 Task: Go to the images section and react to  the images on the  page of United Health Group
Action: Mouse moved to (645, 37)
Screenshot: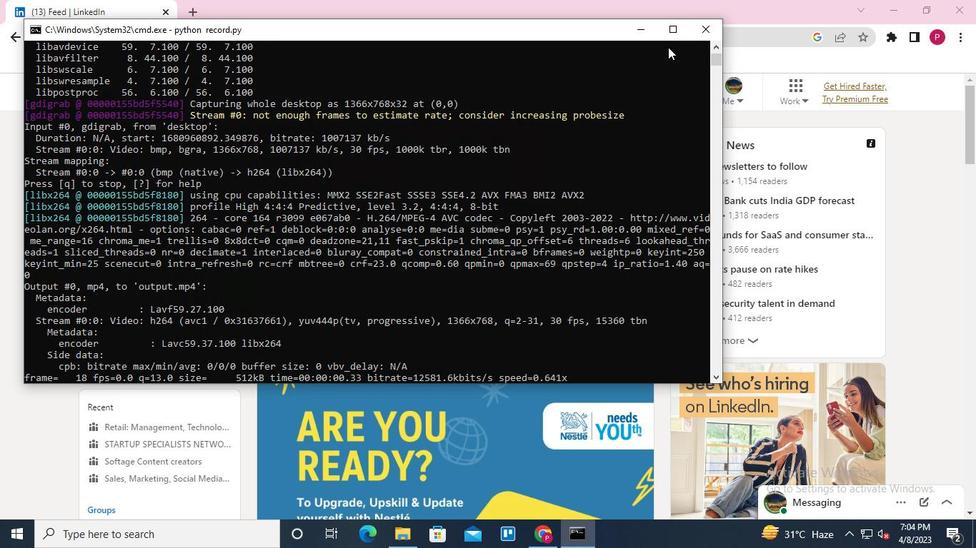 
Action: Mouse pressed left at (645, 37)
Screenshot: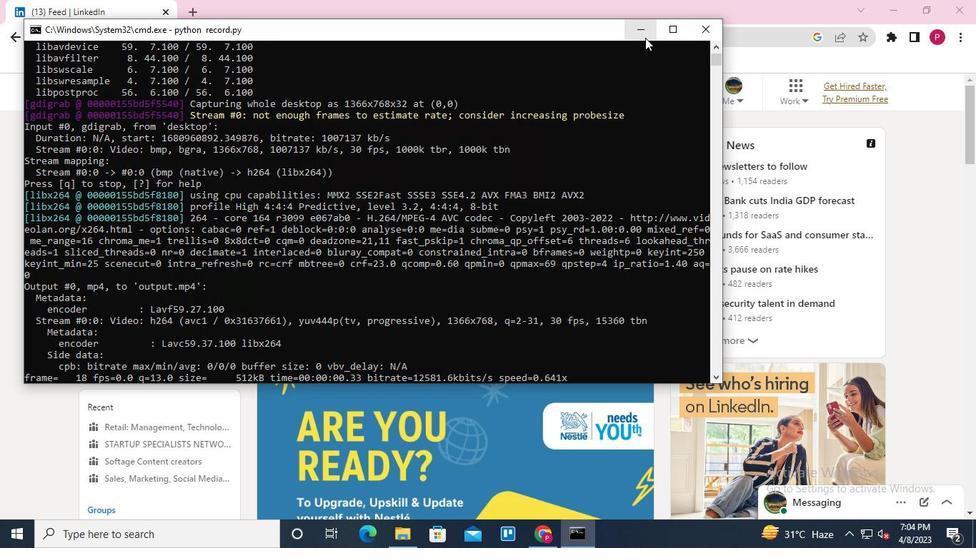 
Action: Mouse moved to (127, 97)
Screenshot: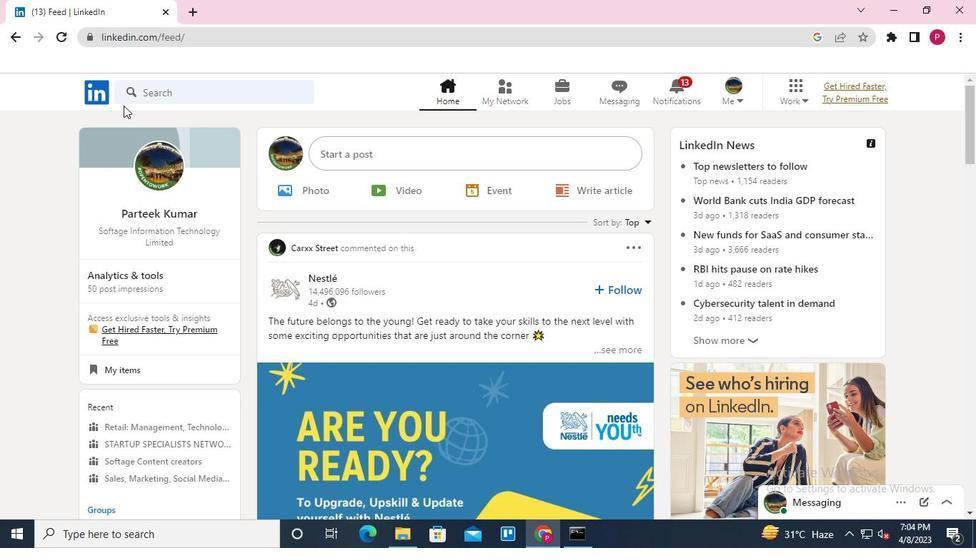 
Action: Mouse pressed left at (127, 97)
Screenshot: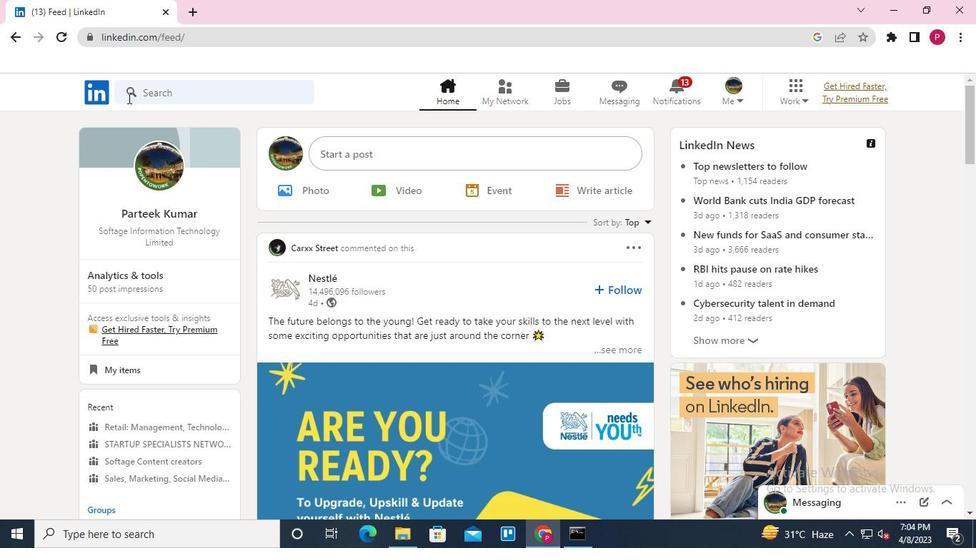 
Action: Mouse moved to (145, 160)
Screenshot: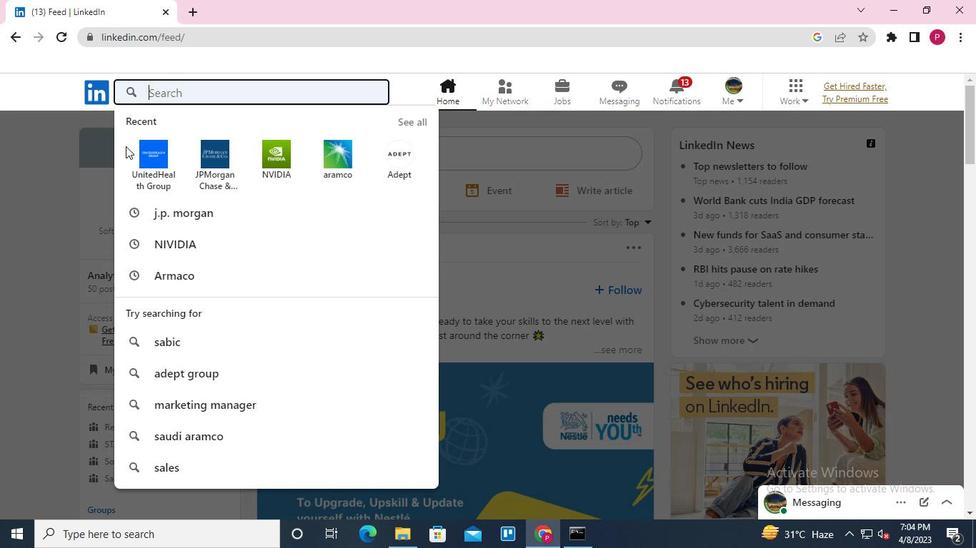 
Action: Mouse pressed left at (145, 160)
Screenshot: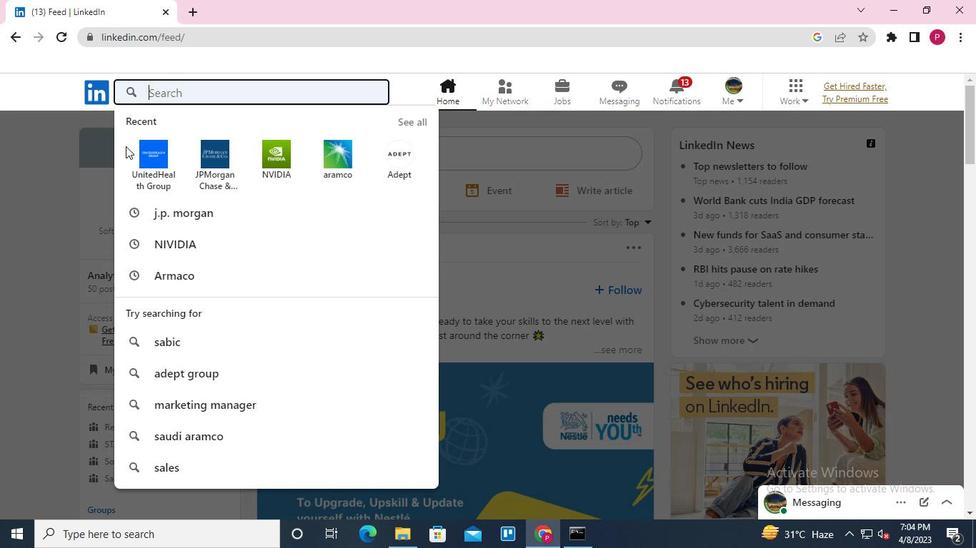 
Action: Mouse moved to (241, 165)
Screenshot: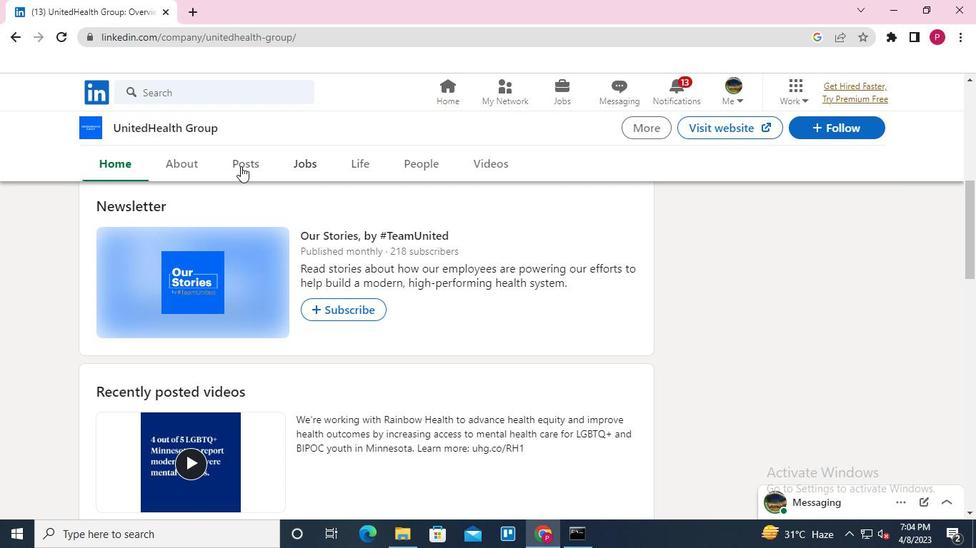 
Action: Mouse pressed left at (241, 165)
Screenshot: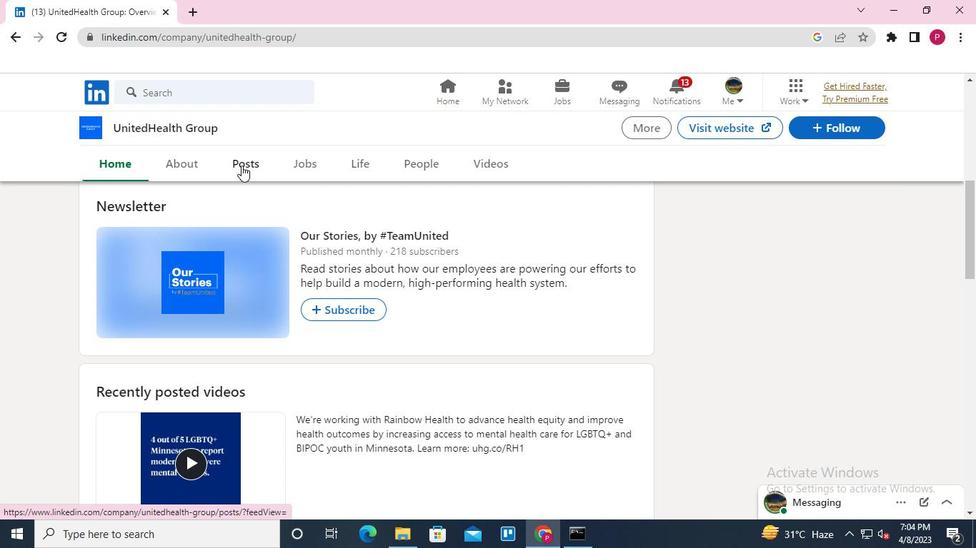 
Action: Mouse moved to (316, 259)
Screenshot: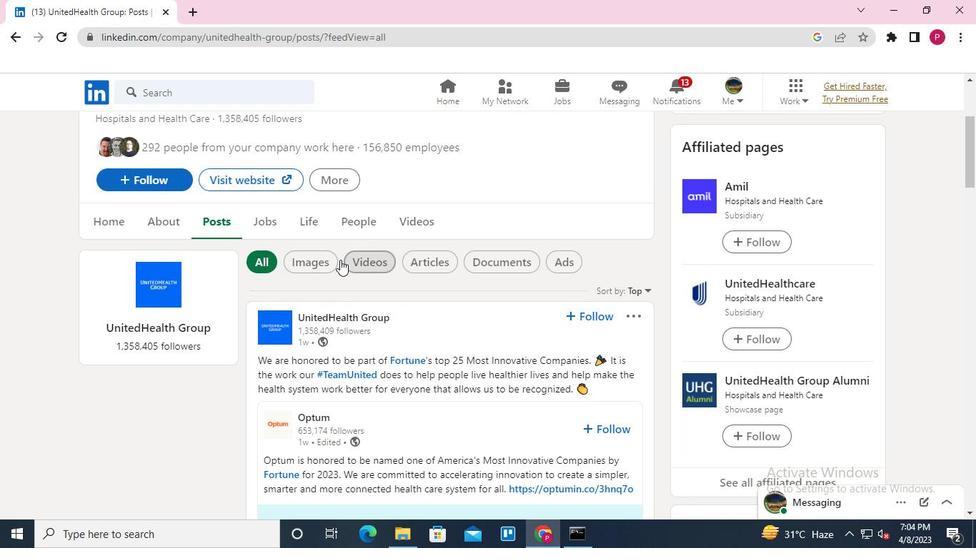 
Action: Mouse pressed left at (316, 259)
Screenshot: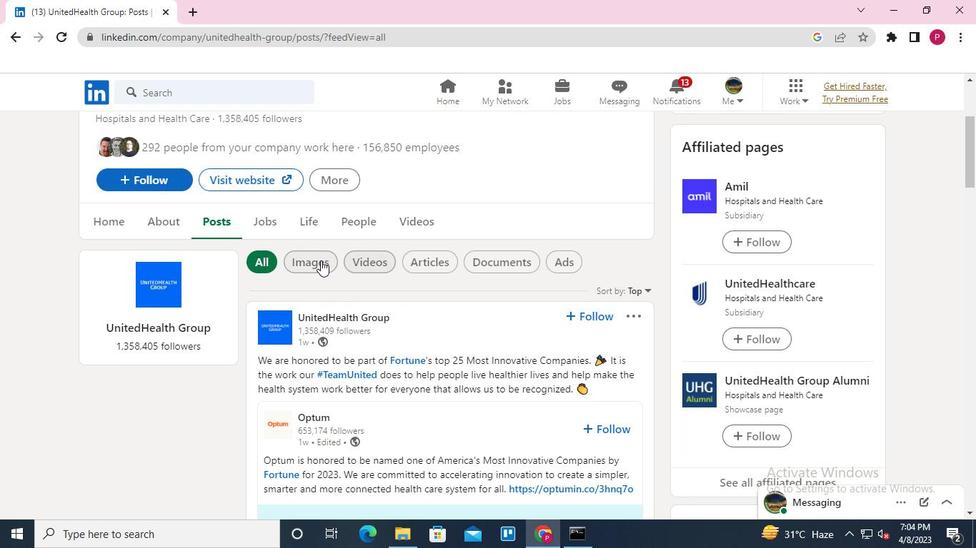 
Action: Mouse moved to (258, 199)
Screenshot: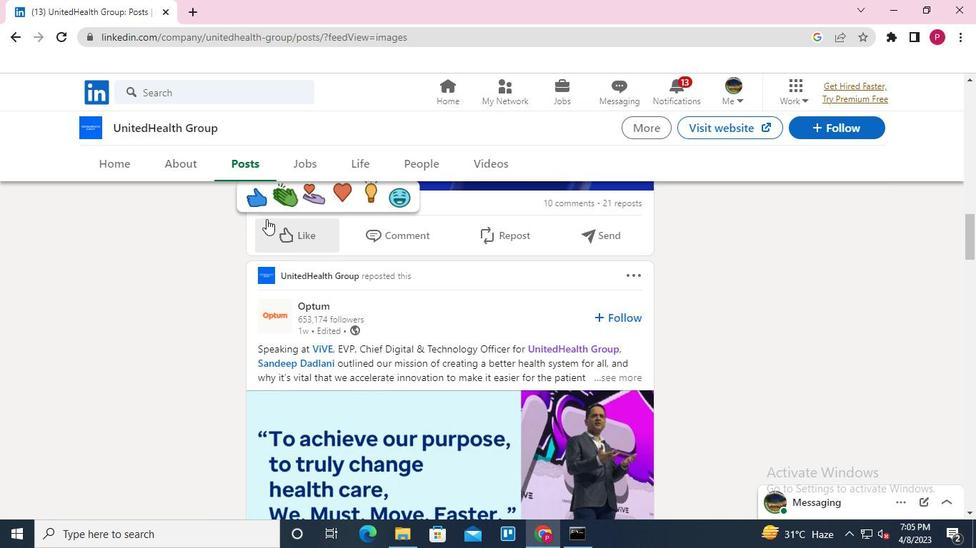 
Action: Mouse pressed left at (258, 199)
Screenshot: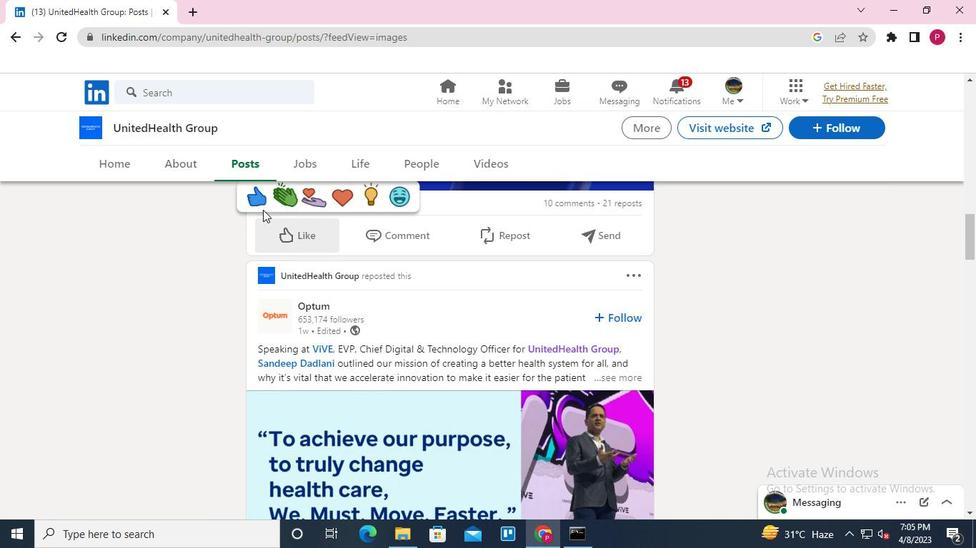
Action: Mouse moved to (255, 298)
Screenshot: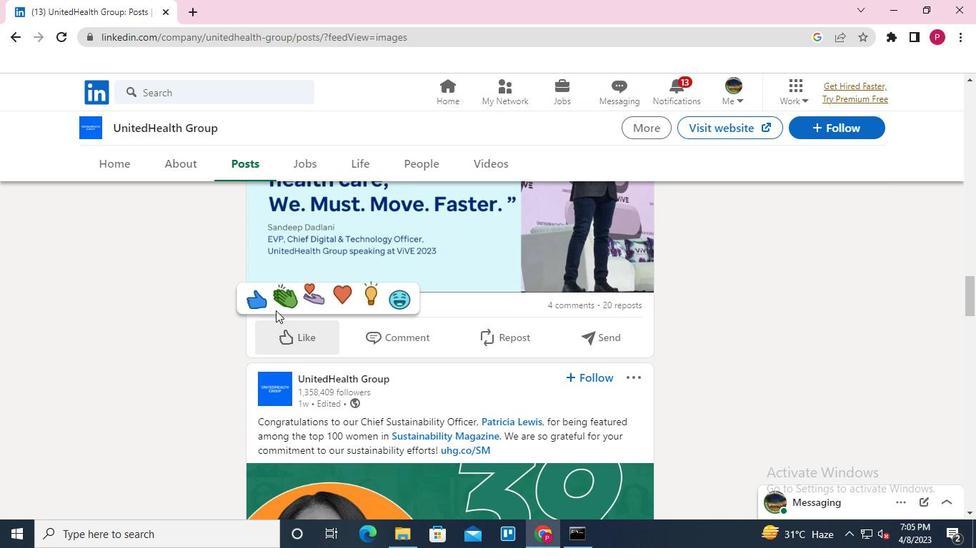 
Action: Mouse pressed left at (255, 298)
Screenshot: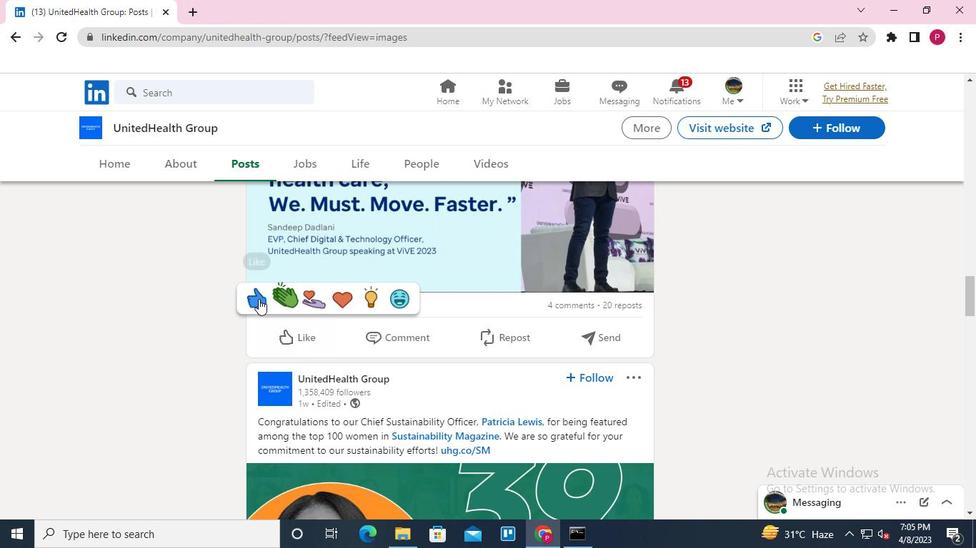 
Action: Keyboard Key.alt_l
Screenshot: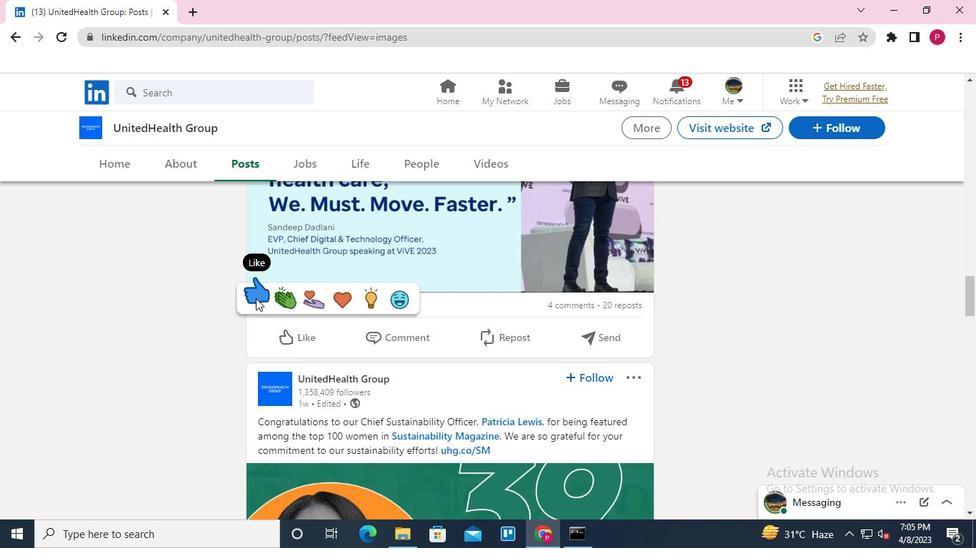 
Action: Keyboard Key.tab
Screenshot: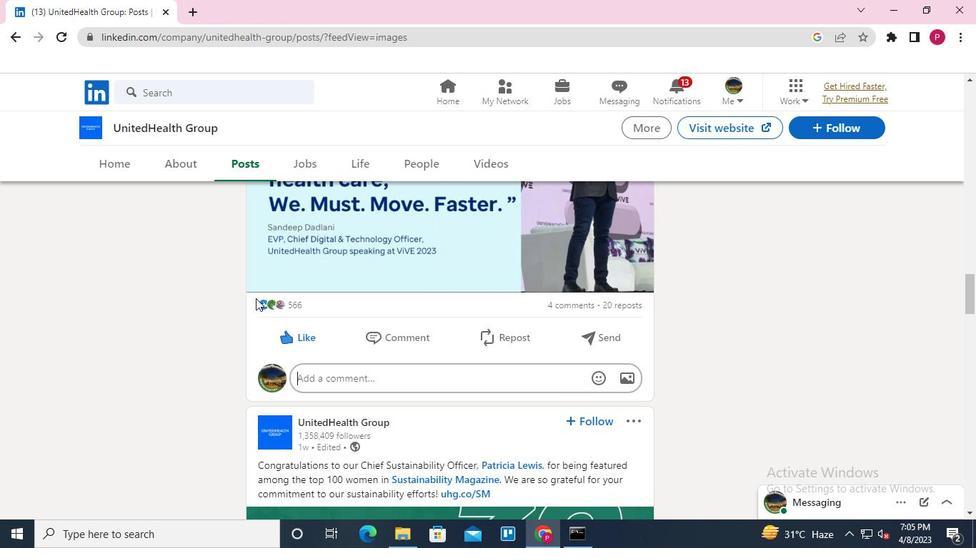 
Action: Mouse moved to (701, 30)
Screenshot: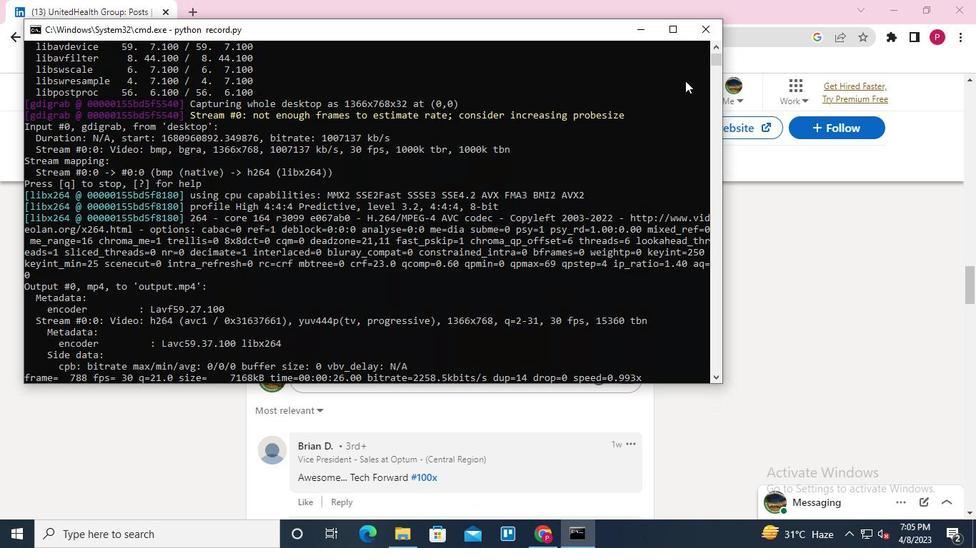 
Action: Mouse pressed left at (701, 30)
Screenshot: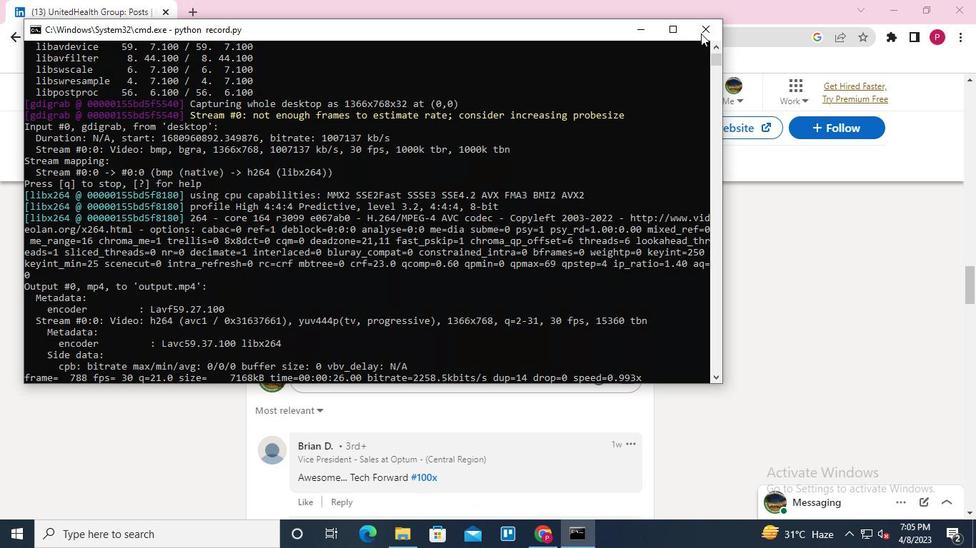 
Action: Mouse moved to (240, 123)
Screenshot: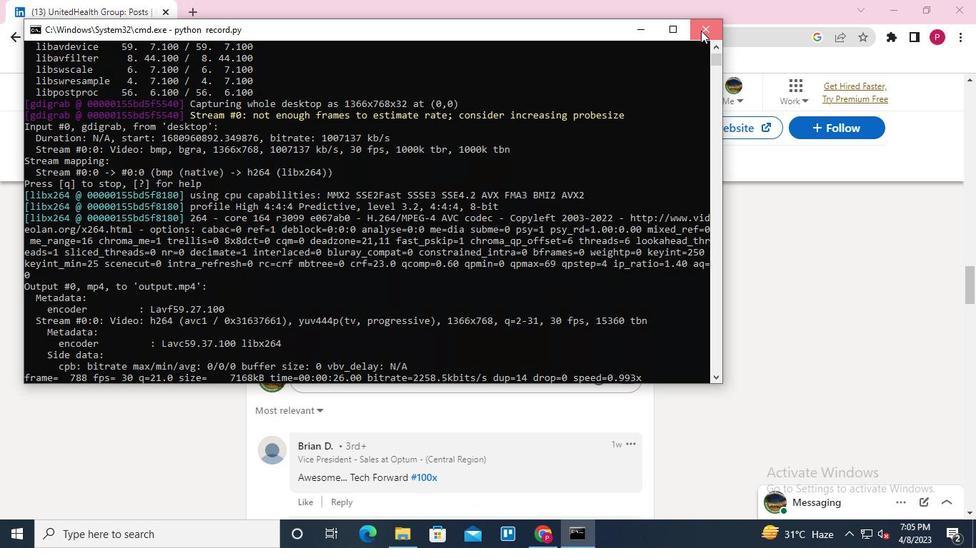 
